 Task: Compose and save a congratulatory email template for a promotion.
Action: Mouse moved to (33, 50)
Screenshot: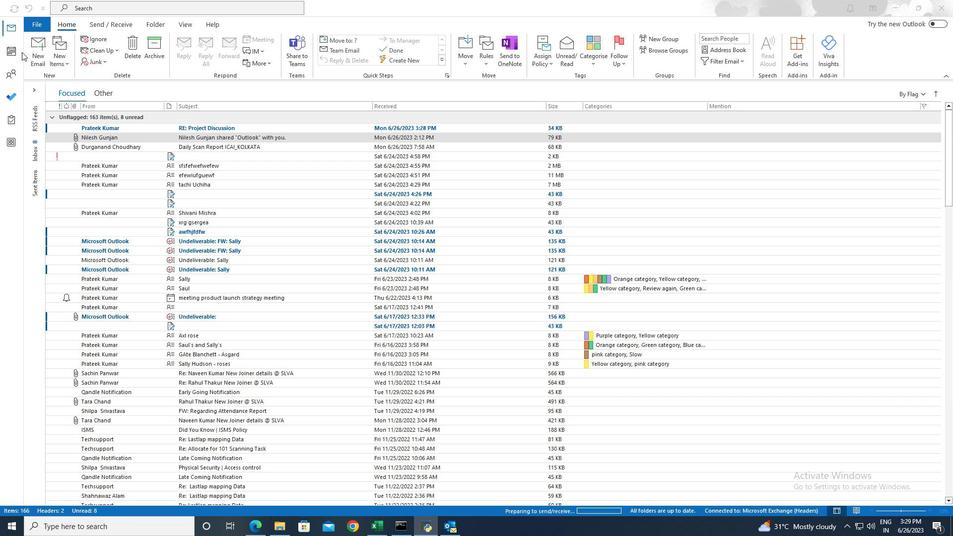 
Action: Mouse pressed left at (33, 50)
Screenshot: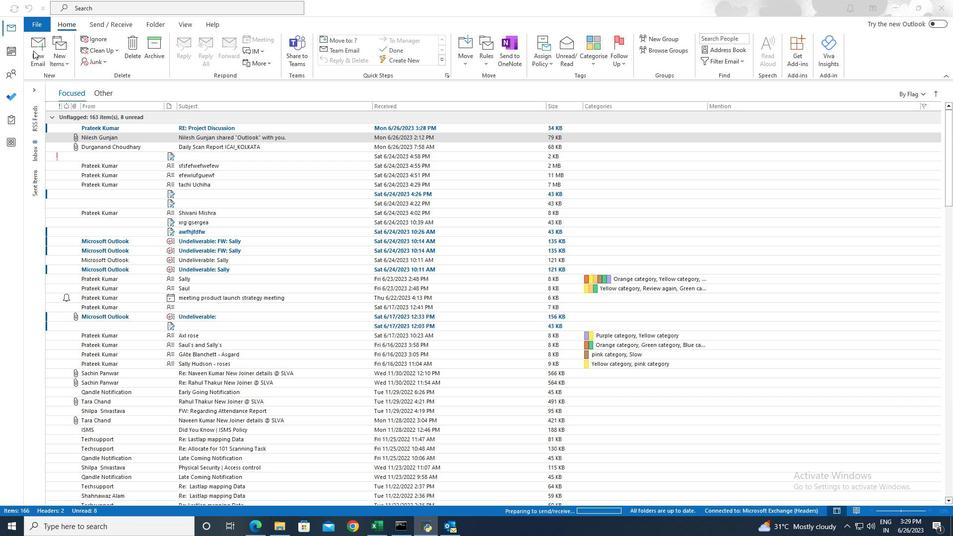 
Action: Mouse pressed left at (33, 50)
Screenshot: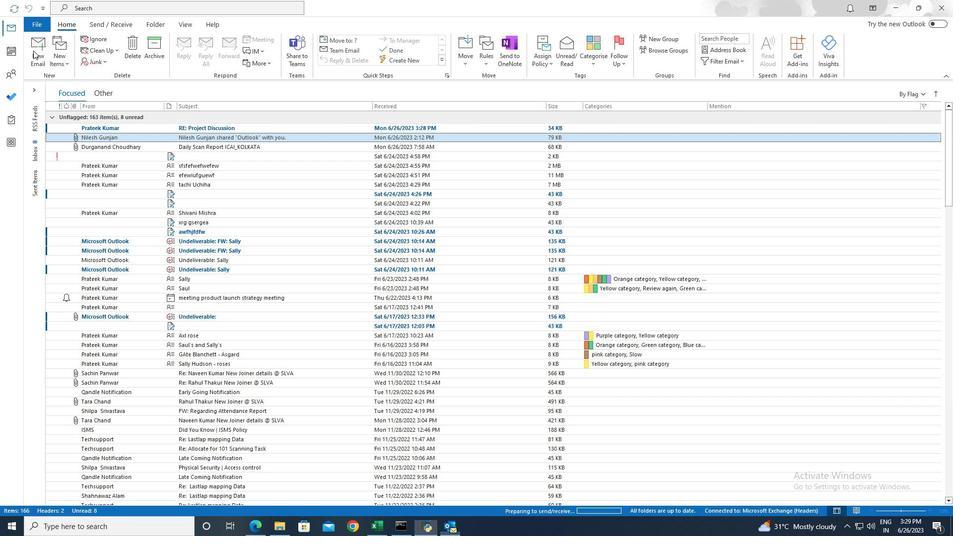 
Action: Mouse moved to (115, 140)
Screenshot: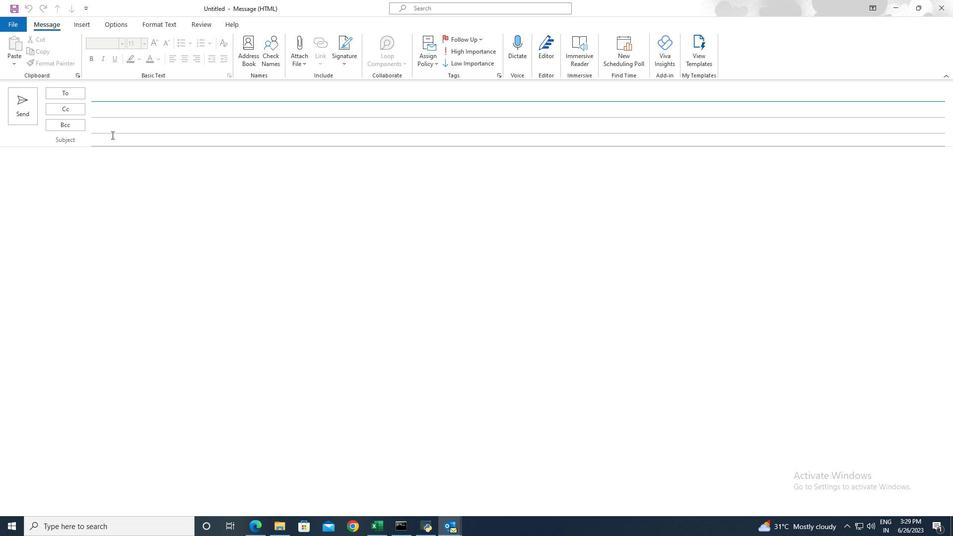 
Action: Mouse pressed left at (115, 140)
Screenshot: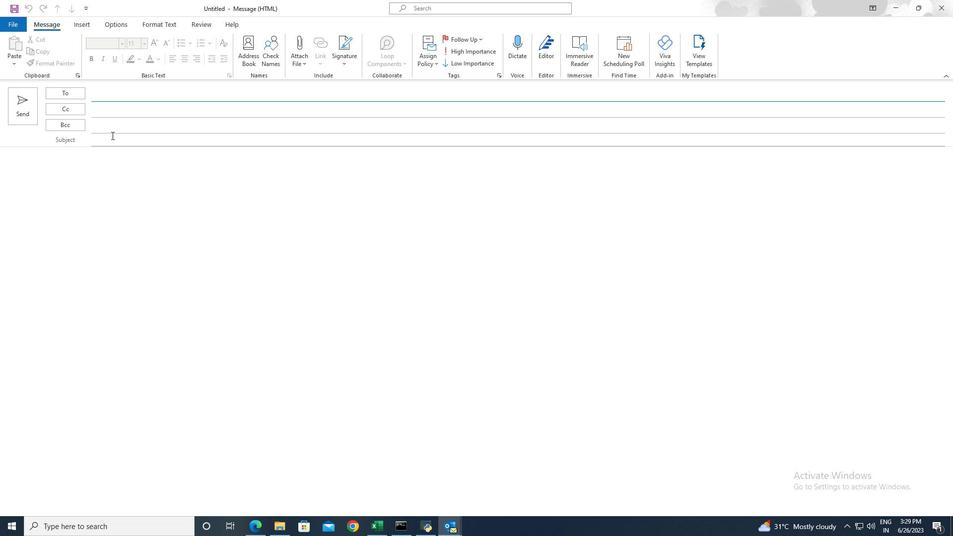 
Action: Key pressed <Key.shift><Key.shift><Key.shift><Key.shift><Key.shift><Key.shift>Congratulations<Key.space>on<Key.space><Key.shift>Your<Key.space><Key.shift>Promotion<Key.shift>!
Screenshot: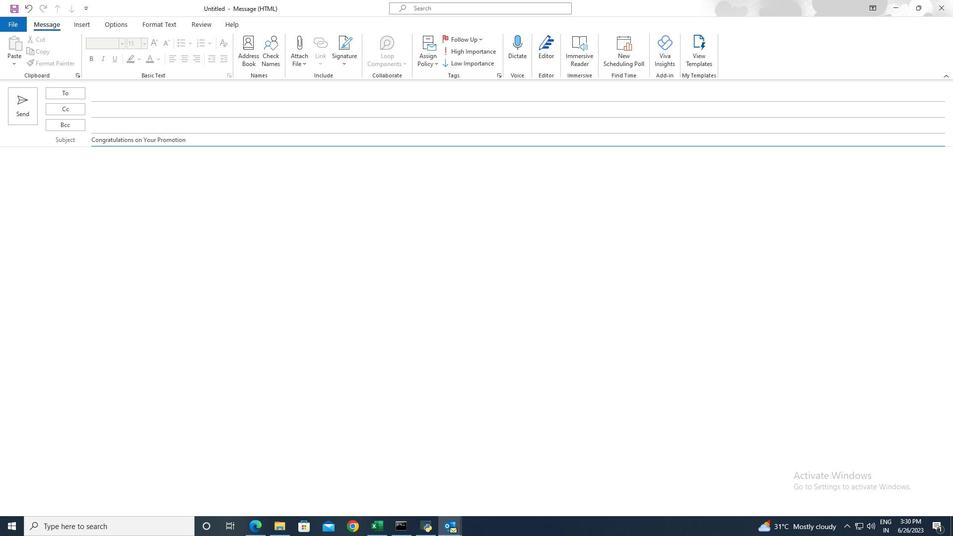 
Action: Mouse moved to (49, 161)
Screenshot: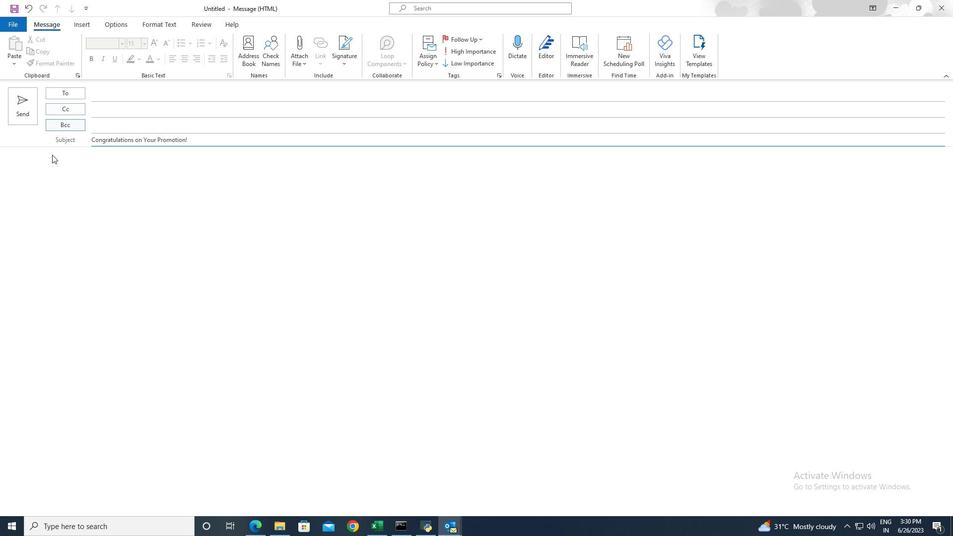 
Action: Mouse pressed left at (49, 161)
Screenshot: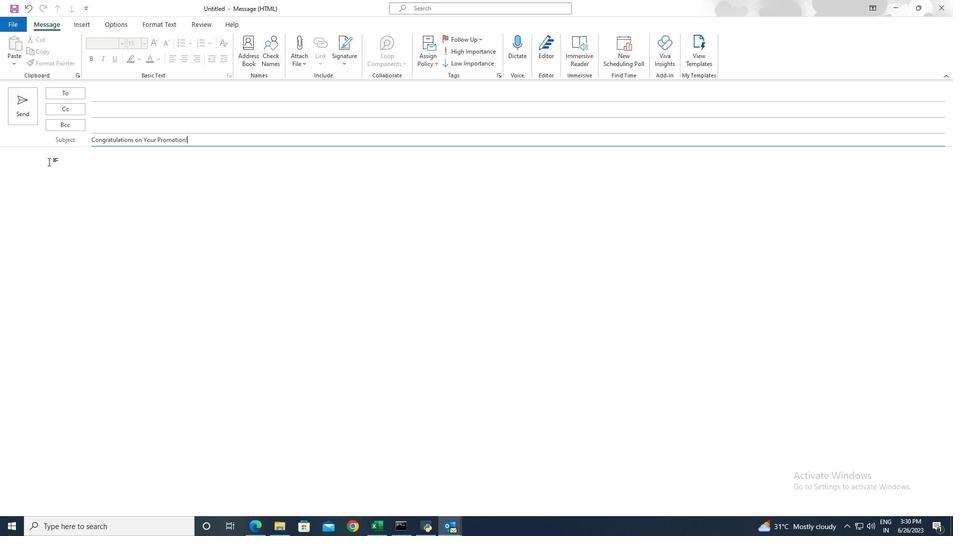 
Action: Mouse moved to (48, 162)
Screenshot: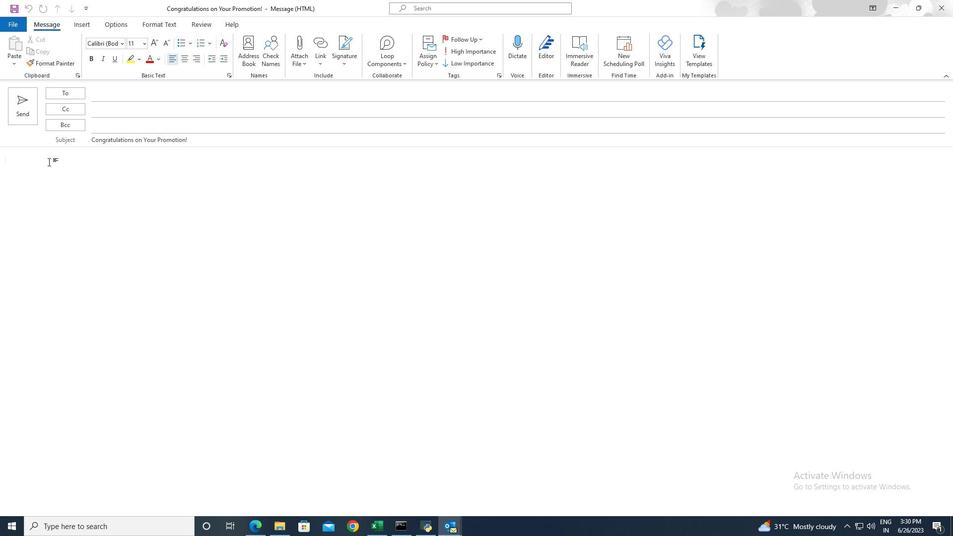 
Action: Key pressed <Key.shift>Dear<Key.space><Key.shift>Sahil,<Key.space><Key.shift>I<Key.space>wanted<Key.space>to<Key.space>take<Key.space>a<Key.space>moment<Key.space>to<Key.space>extend<Key.space>my<Key.space>heartfelt<Key.space>congratulations<Key.space>on<Key.space>your<Key.space>recent<Key.space>promotion.<Key.space><Key.shift>This<Key.space>is<Key.space>a<Key.space>well-deserved<Key.space>achievement,<Key.space>and<Key.space><Key.shift>I<Key.space>am<Key.space><Key.shift><Key.shift><Key.shift><Key.shift><Key.shift><Key.shift><Key.shift><Key.shift><Key.shift><Key.shift><Key.shift><Key.shift><Key.shift><Key.shift><Key.shift><Key.shift><Key.shift><Key.shift><Key.shift><Key.shift><Key.shift><Key.shift><Key.shift><Key.shift><Key.shift><Key.shift><Key.shift><Key.shift>thrilled<Key.space>for<Key.space>you.<Key.enter><Key.shift>Your<Key.space>hard<Key.space>work,<Key.space>dedicaion,<Key.space>and<Key.space>commitment<Key.space>have<Key.space>paid<Key.space>off,<Key.space>and<Key.space>it's<Key.space>inspiring<Key.space>to<Key.space>see<Key.space>your<Key.space>career<Key.space>progression.<Key.space><Key.shift>I<Key.space>do<Key.space>not<Key.space>doubt<Key.space>that<Key.space>you<Key.space>will<Key.space>excel<Key.space>in<Key.space>your<Key.space>new<Key.space>role.<Key.enter><Key.shift><Key.shift>Once<Key.space>again,<Key.space>congratulations<Key.space>on<Key.space>this<Key.space>milestone.<Key.space><Key.shift>Wishing<Key.space>you<Key.space>continued<Key.space>success<Key.space>in<Key.space>your<Key.space>career.
Screenshot: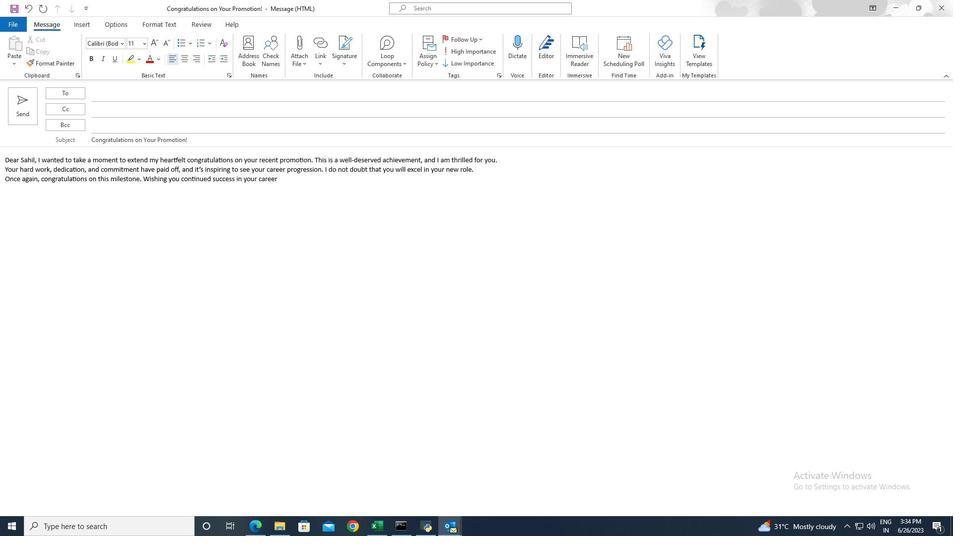 
Action: Mouse moved to (347, 61)
Screenshot: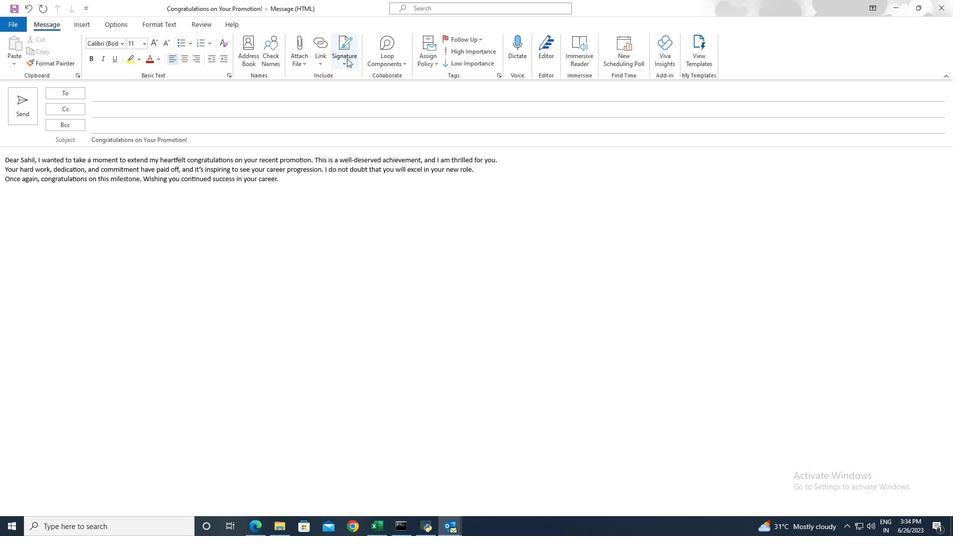 
Action: Mouse pressed left at (347, 61)
Screenshot: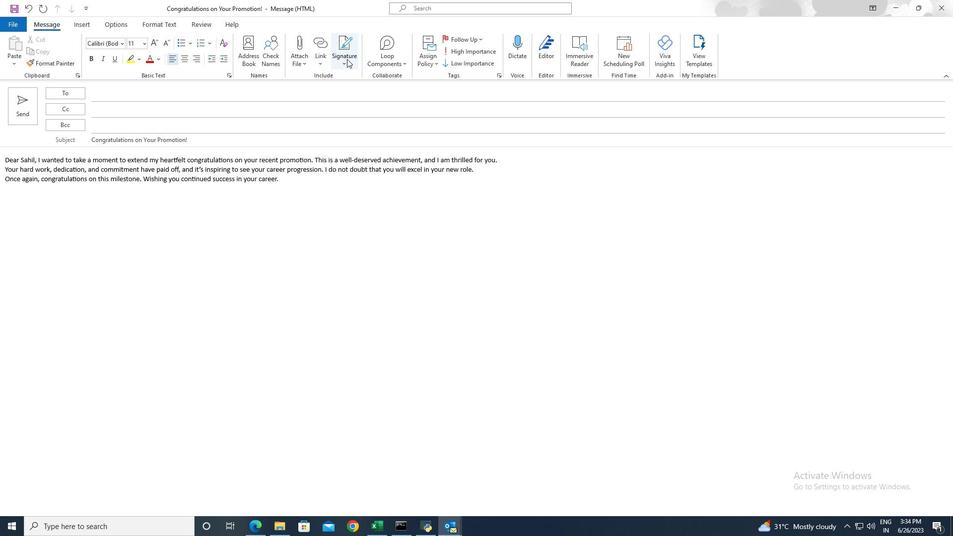 
Action: Mouse moved to (353, 89)
Screenshot: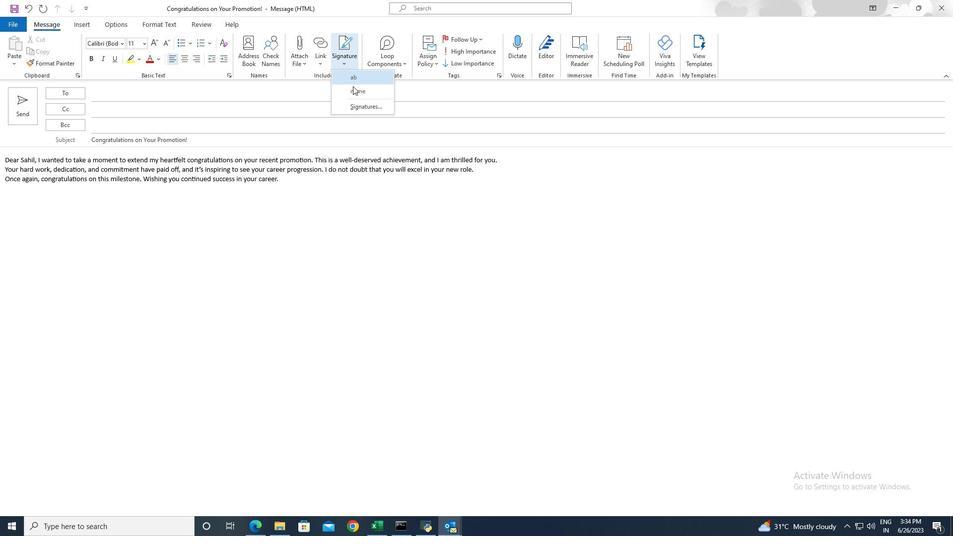 
Action: Mouse pressed left at (353, 89)
Screenshot: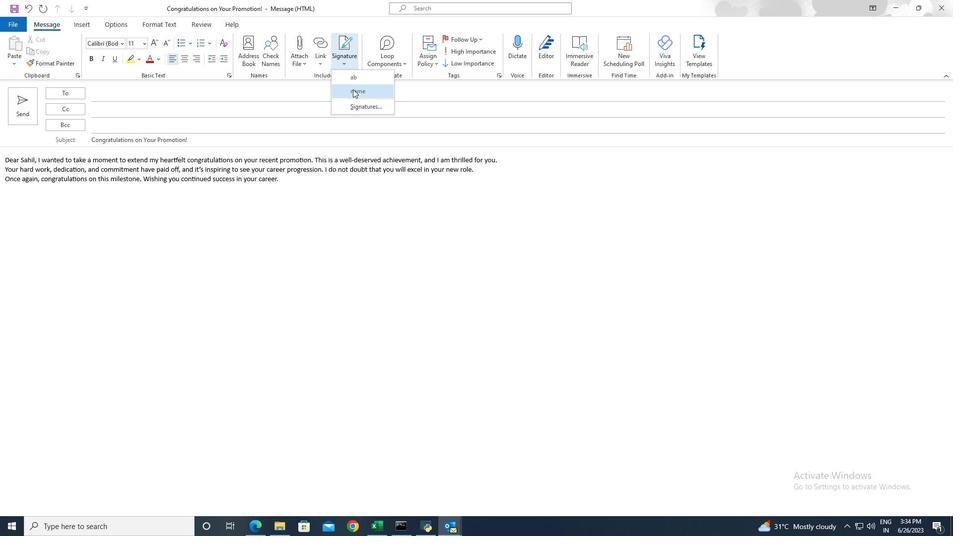 
Action: Mouse moved to (579, 67)
Screenshot: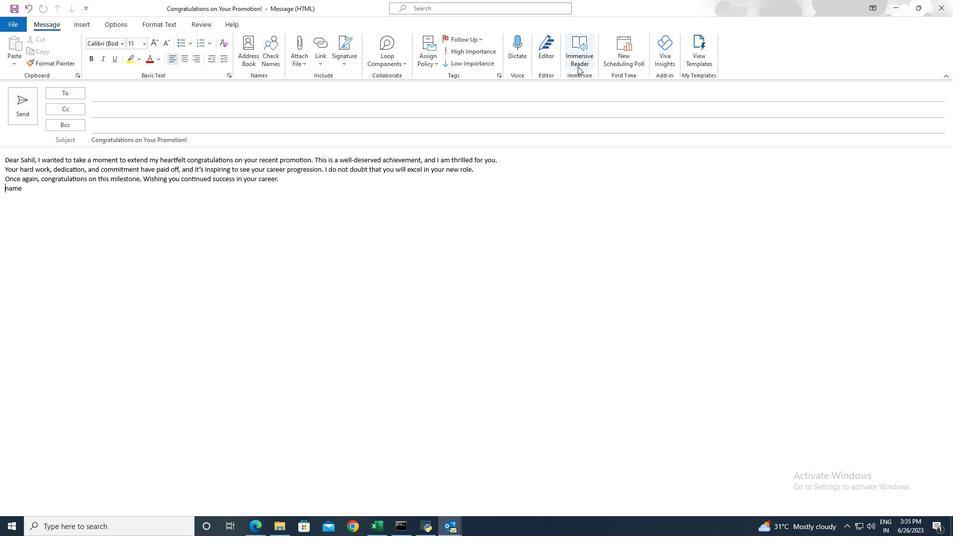 
Action: Mouse pressed left at (579, 67)
Screenshot: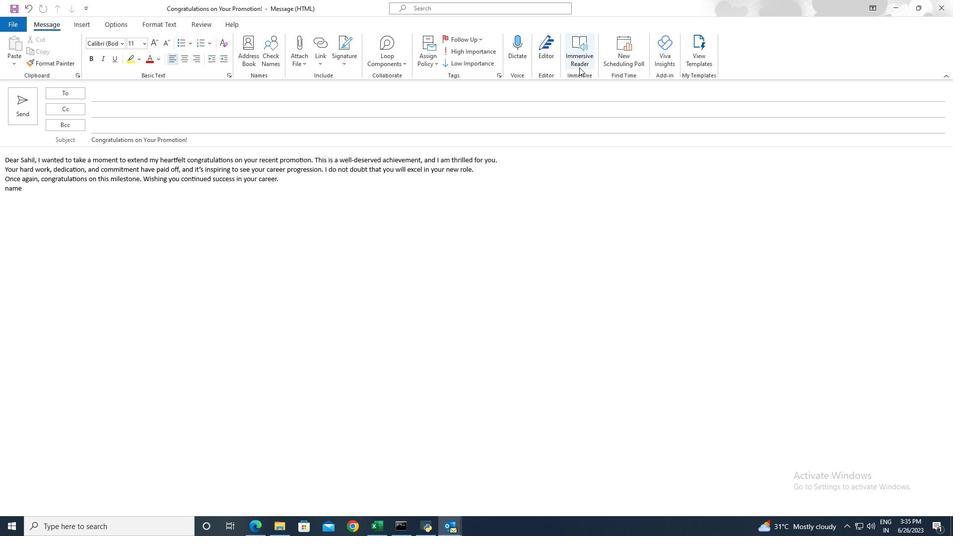 
Action: Mouse moved to (88, 54)
Screenshot: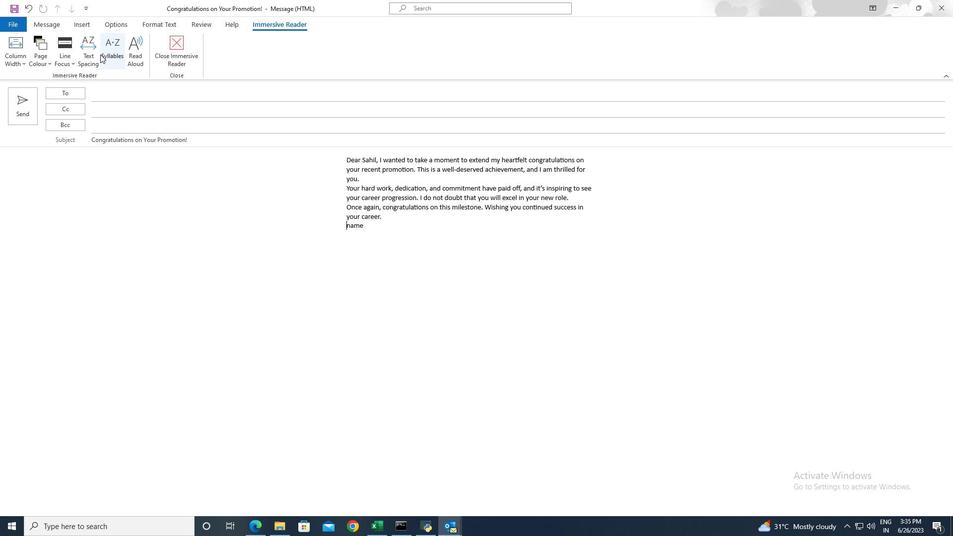 
Action: Mouse pressed left at (88, 54)
Screenshot: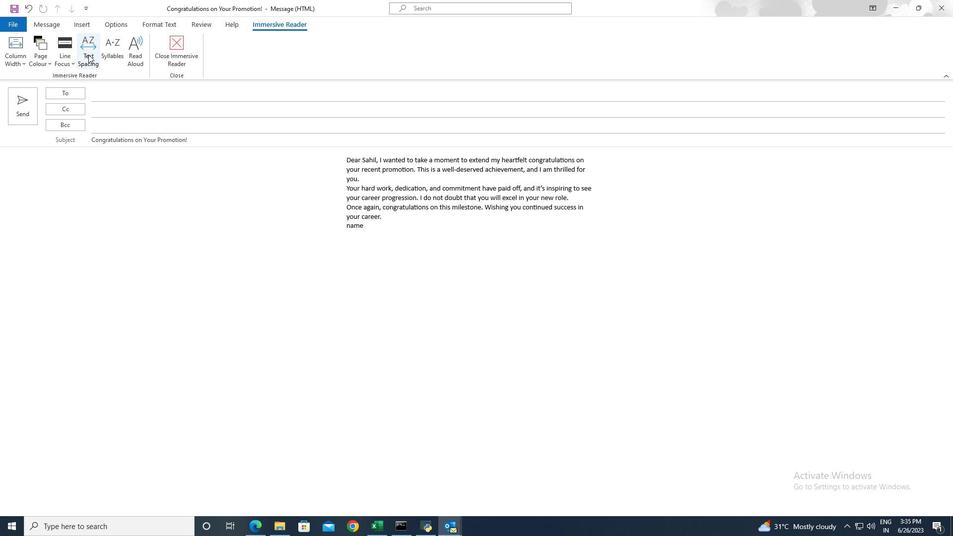 
Action: Mouse moved to (19, 24)
Screenshot: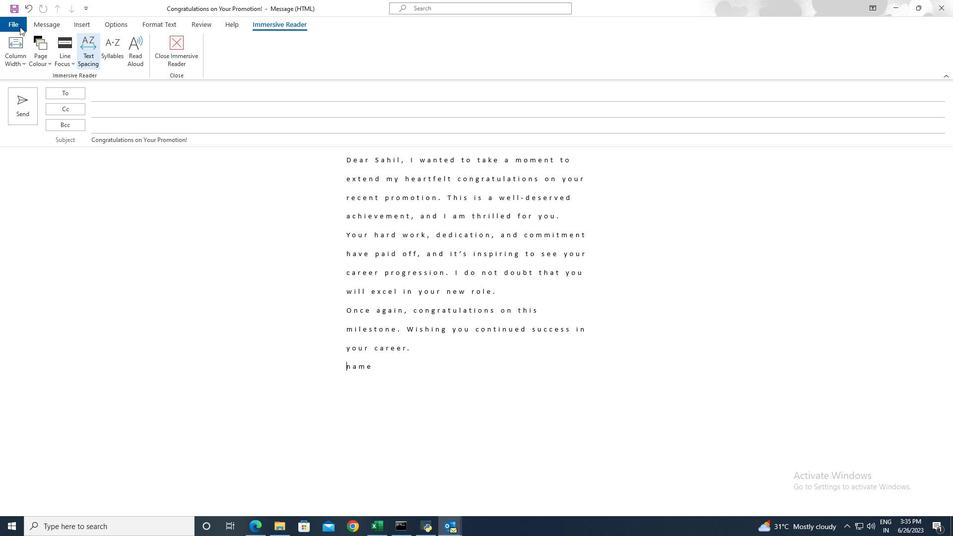 
Action: Mouse pressed left at (19, 24)
Screenshot: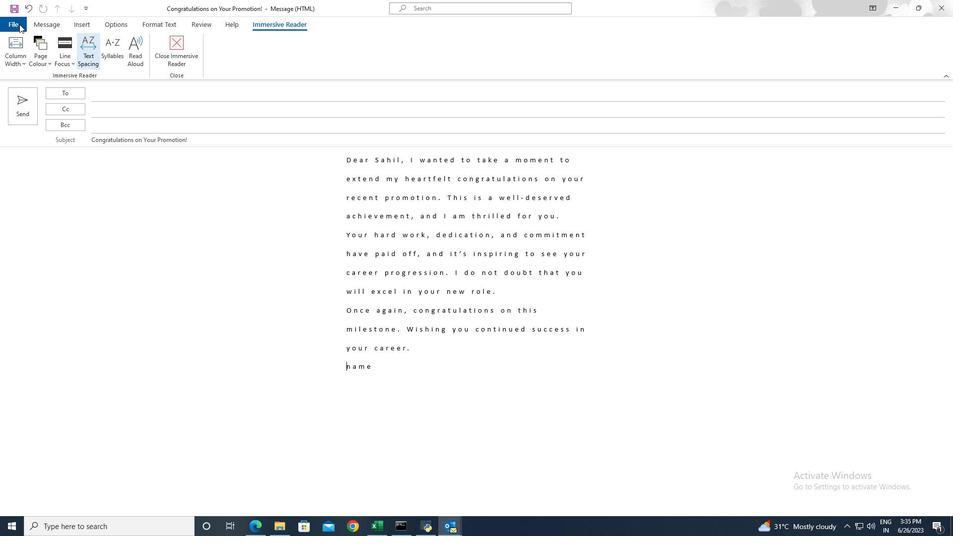 
Action: Mouse moved to (40, 89)
Screenshot: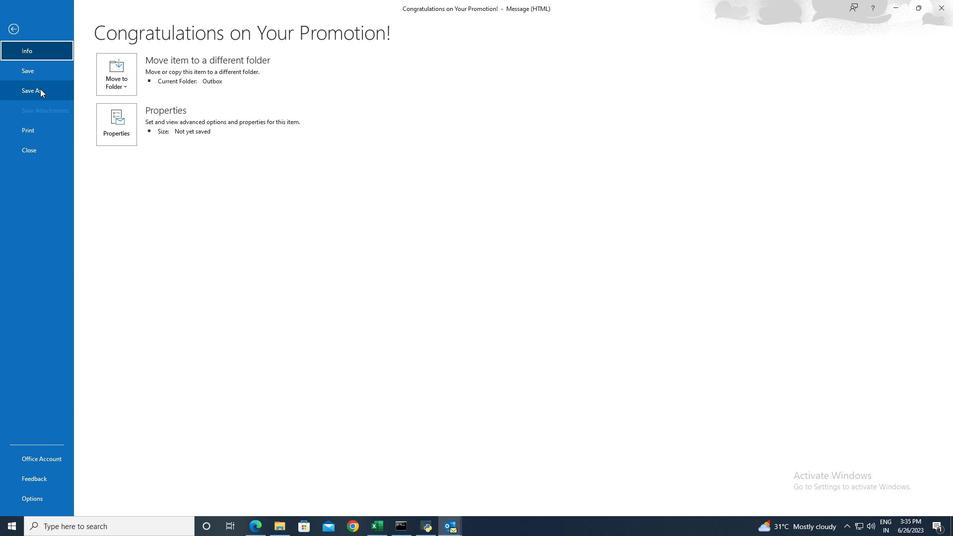 
Action: Mouse pressed left at (40, 89)
Screenshot: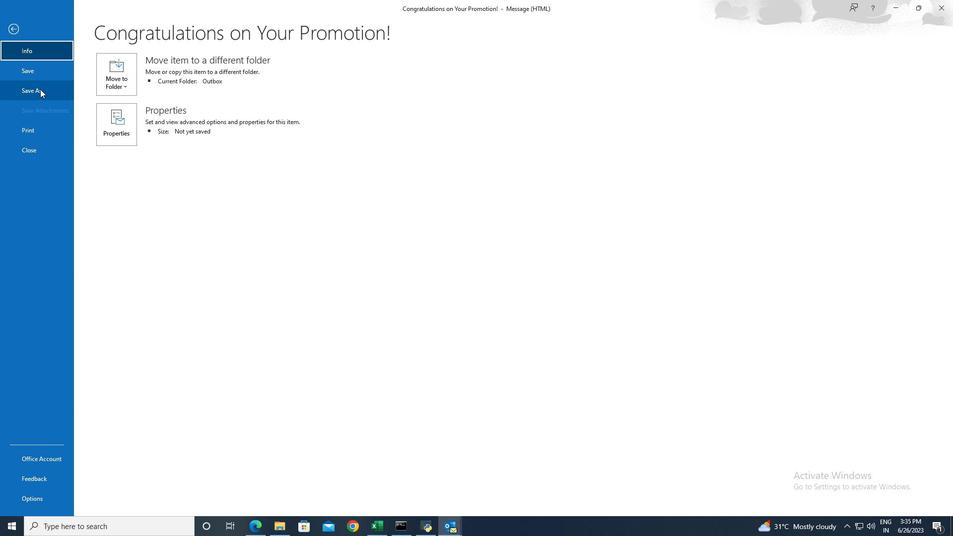 
Action: Mouse moved to (40, 87)
Screenshot: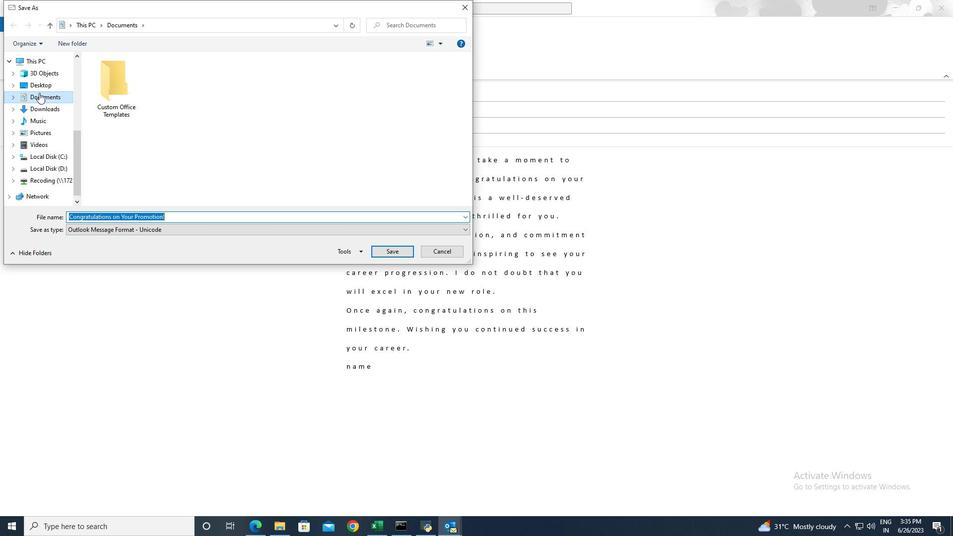 
Action: Mouse pressed left at (40, 87)
Screenshot: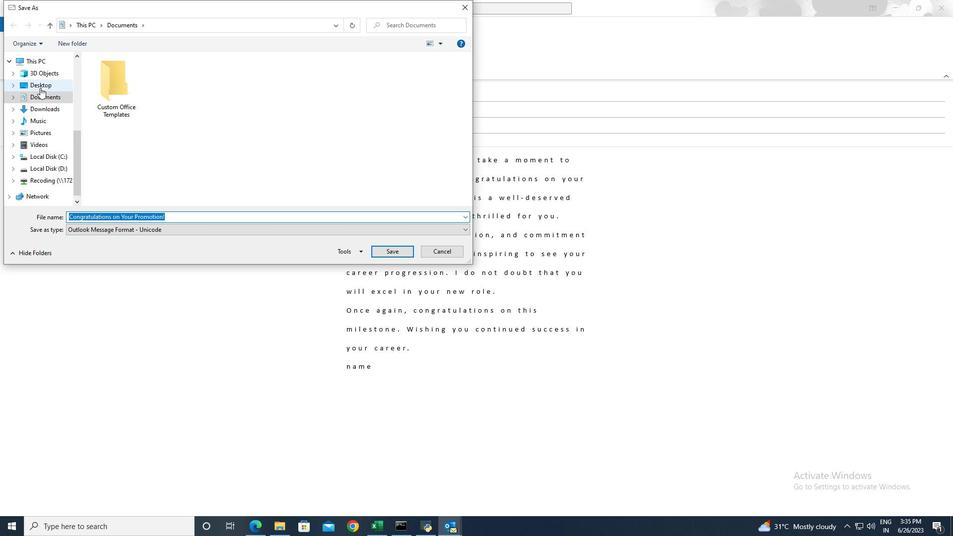 
Action: Mouse moved to (178, 216)
Screenshot: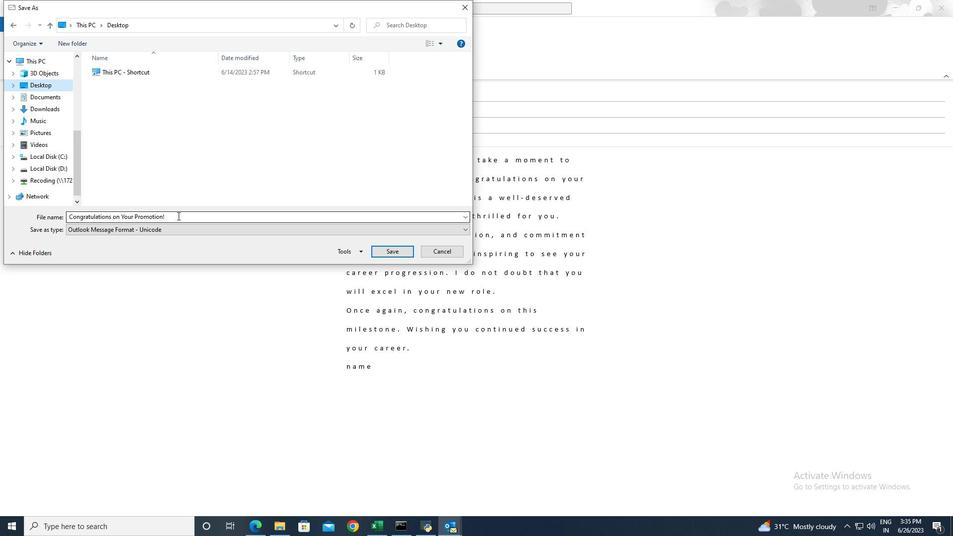 
Action: Mouse pressed left at (178, 216)
Screenshot: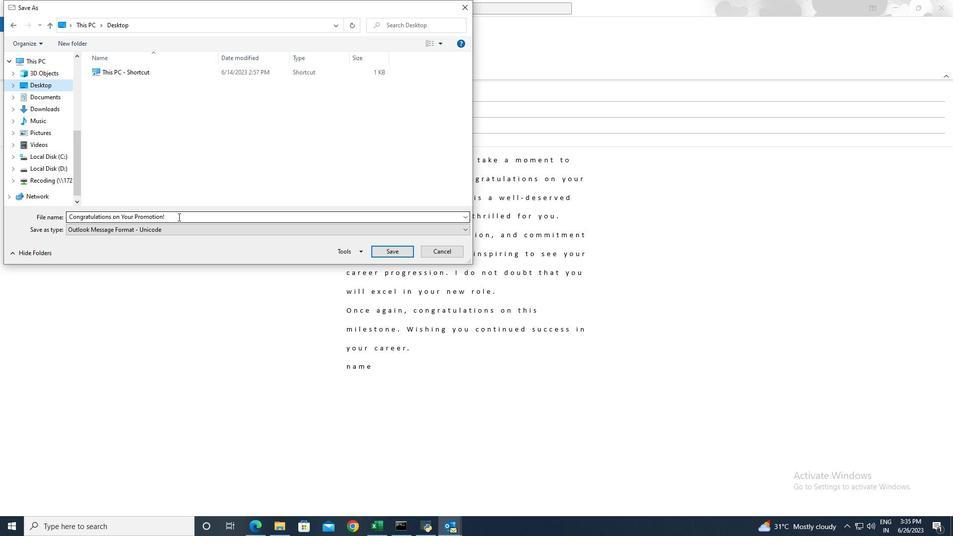 
Action: Key pressed <Key.shift><Key.shift><Key.shift><Key.shift><Key.shift><Key.shift>P<Key.backspace>promotion
Screenshot: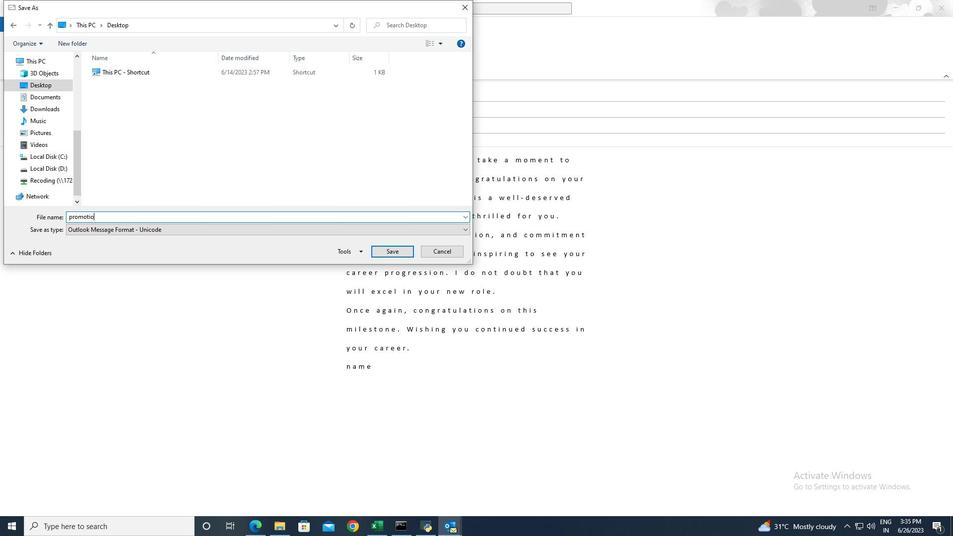 
Action: Mouse moved to (397, 251)
Screenshot: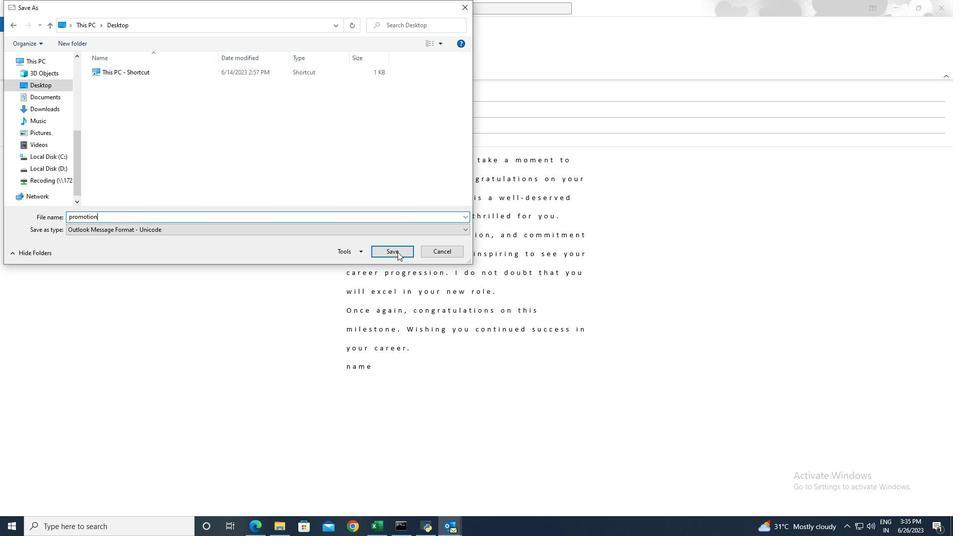 
Action: Mouse pressed left at (397, 251)
Screenshot: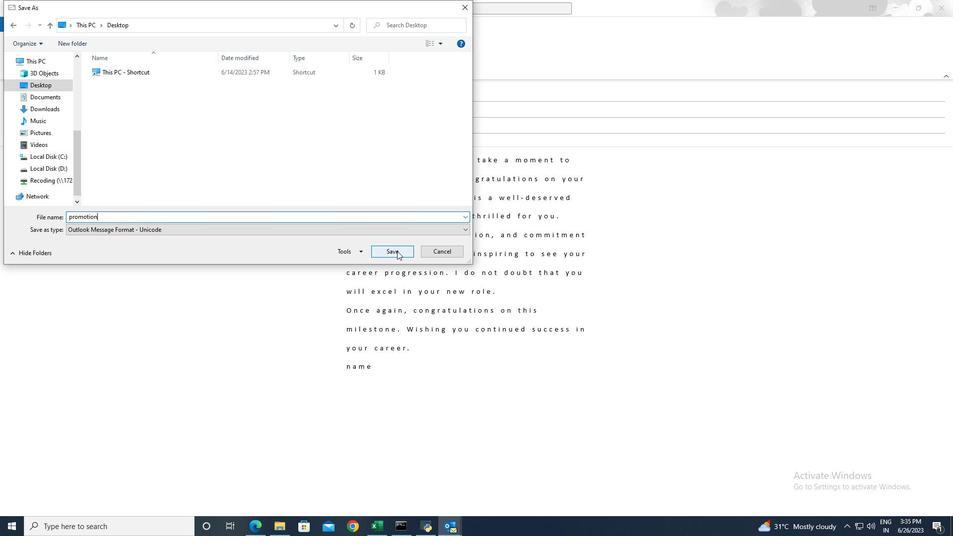 
